 Task: Change the calendar setting to show the total number of items.
Action: Mouse moved to (14, 78)
Screenshot: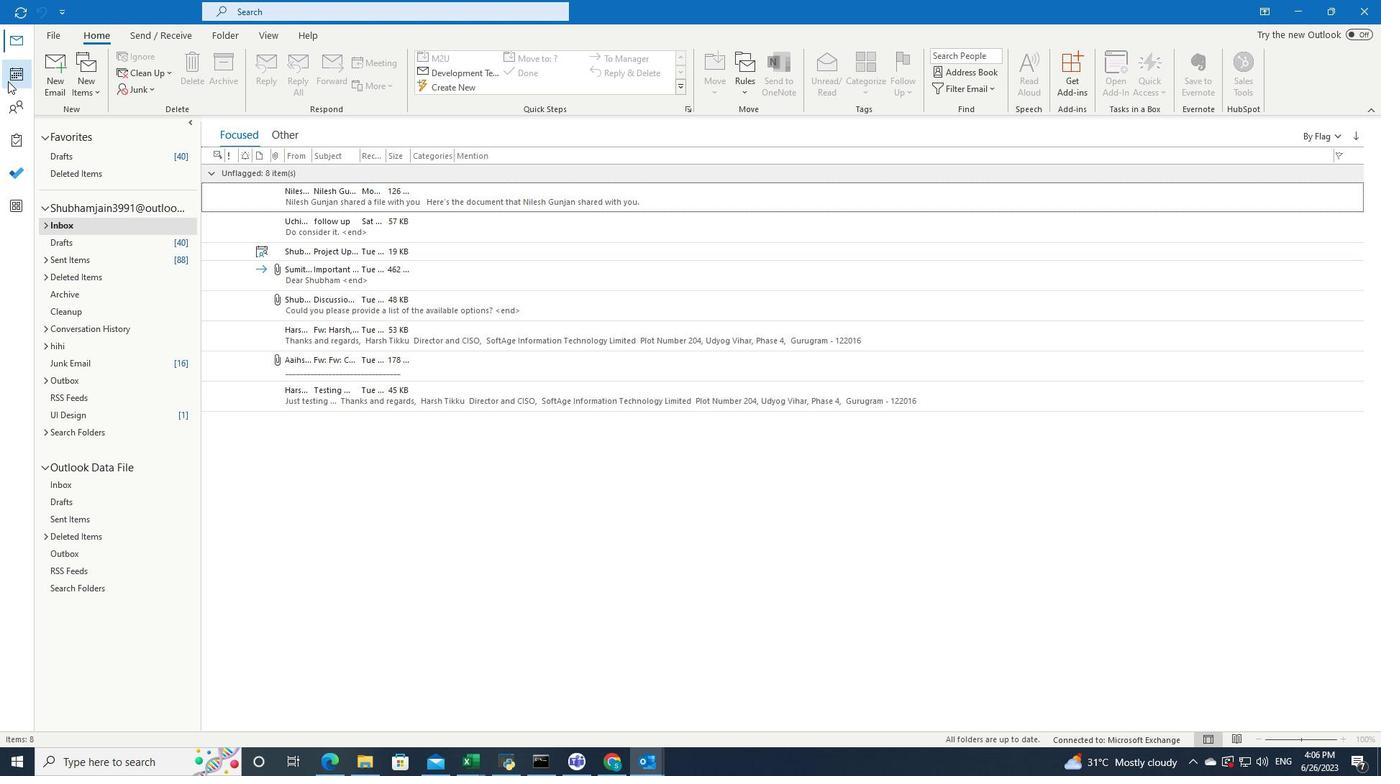
Action: Mouse pressed left at (14, 78)
Screenshot: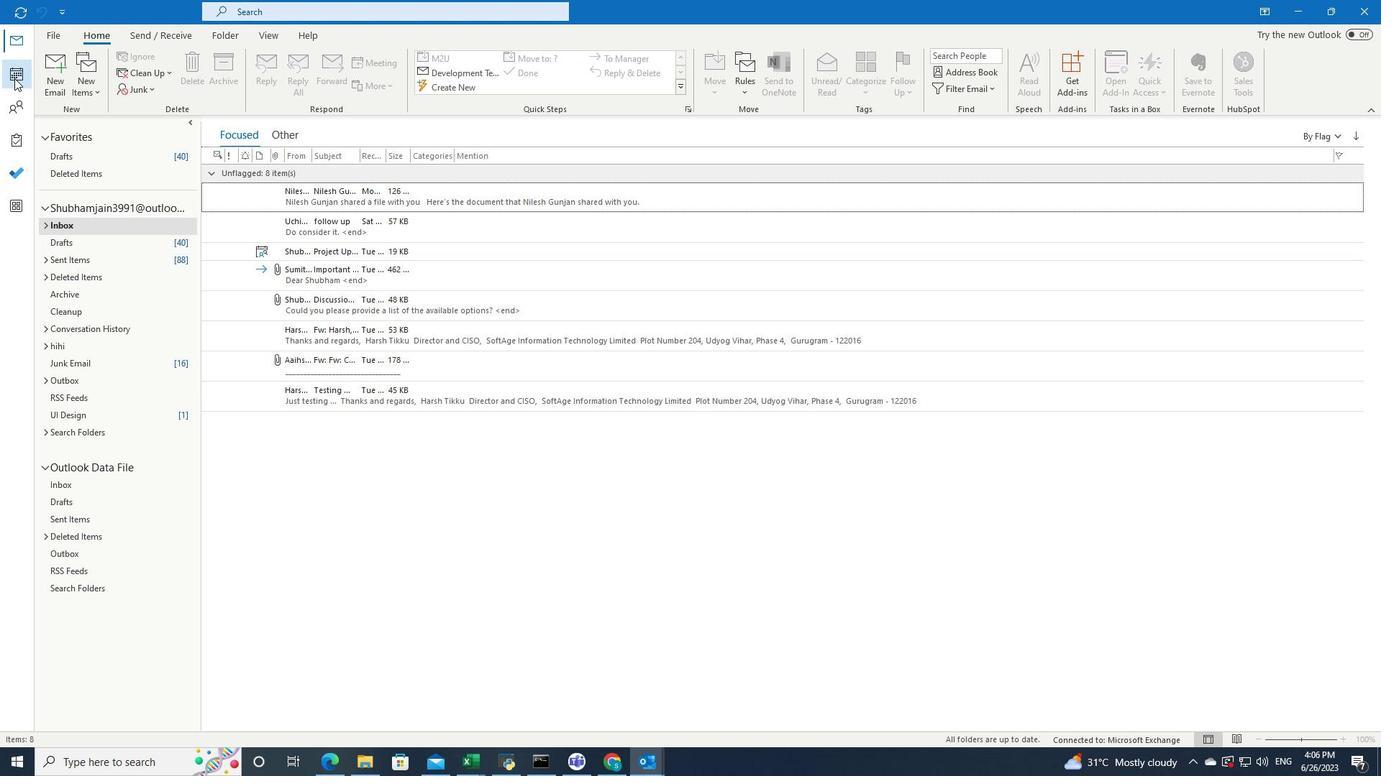 
Action: Mouse moved to (228, 33)
Screenshot: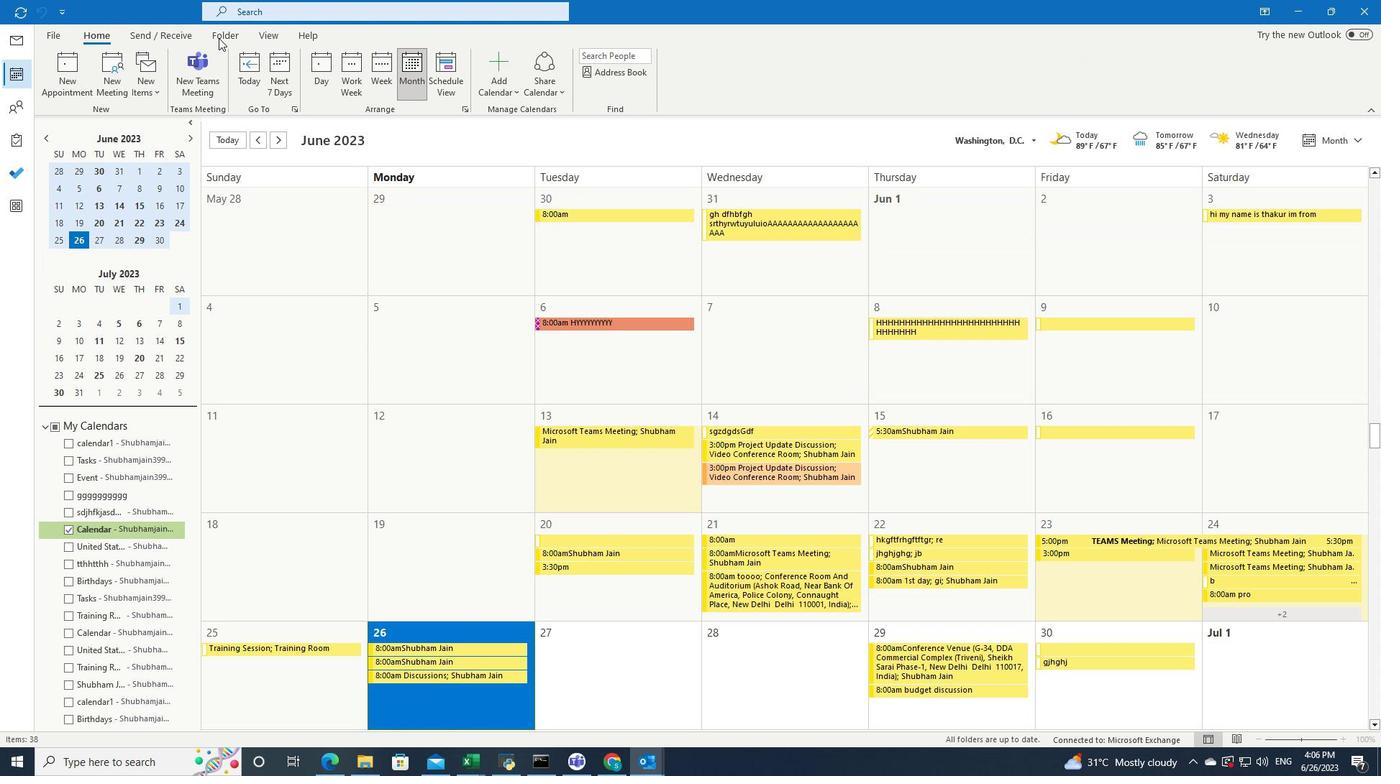 
Action: Mouse pressed left at (228, 33)
Screenshot: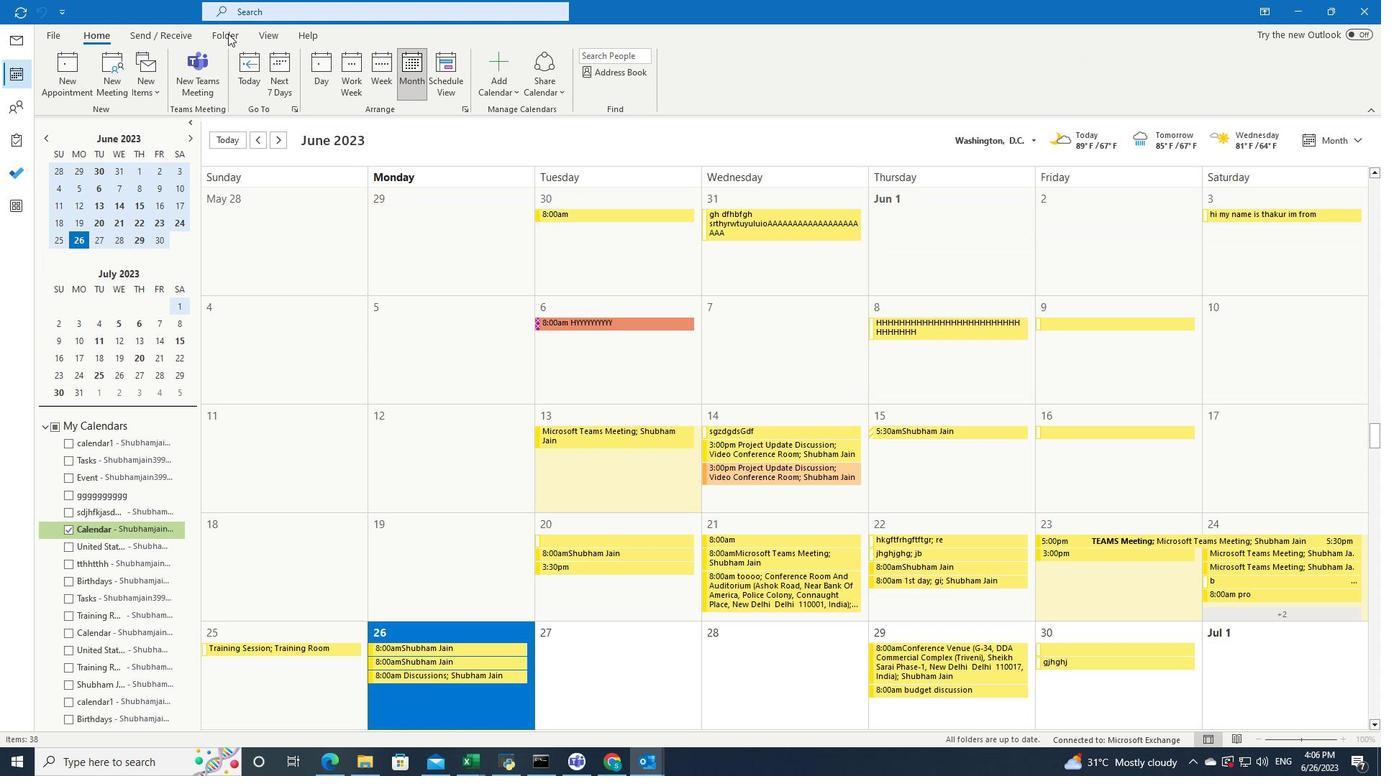 
Action: Mouse moved to (336, 88)
Screenshot: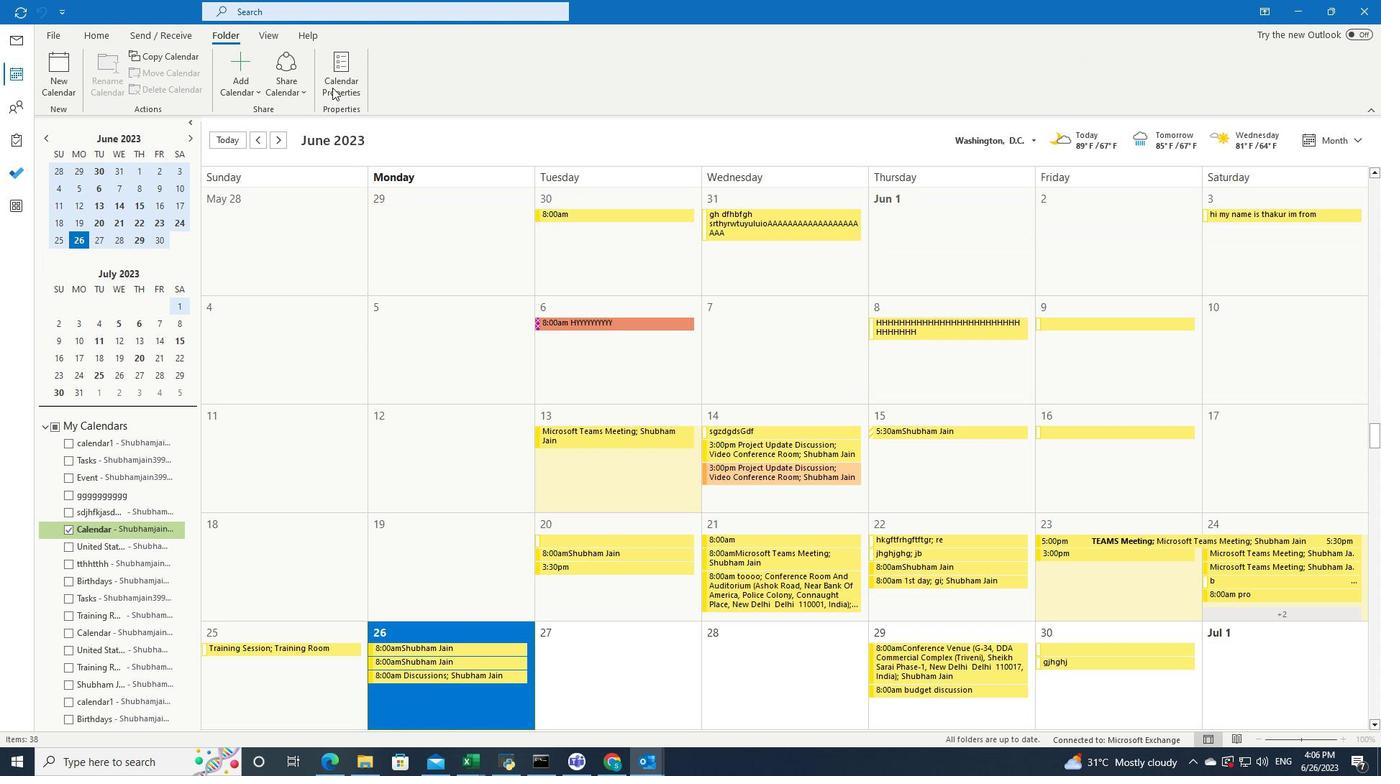 
Action: Mouse pressed left at (336, 88)
Screenshot: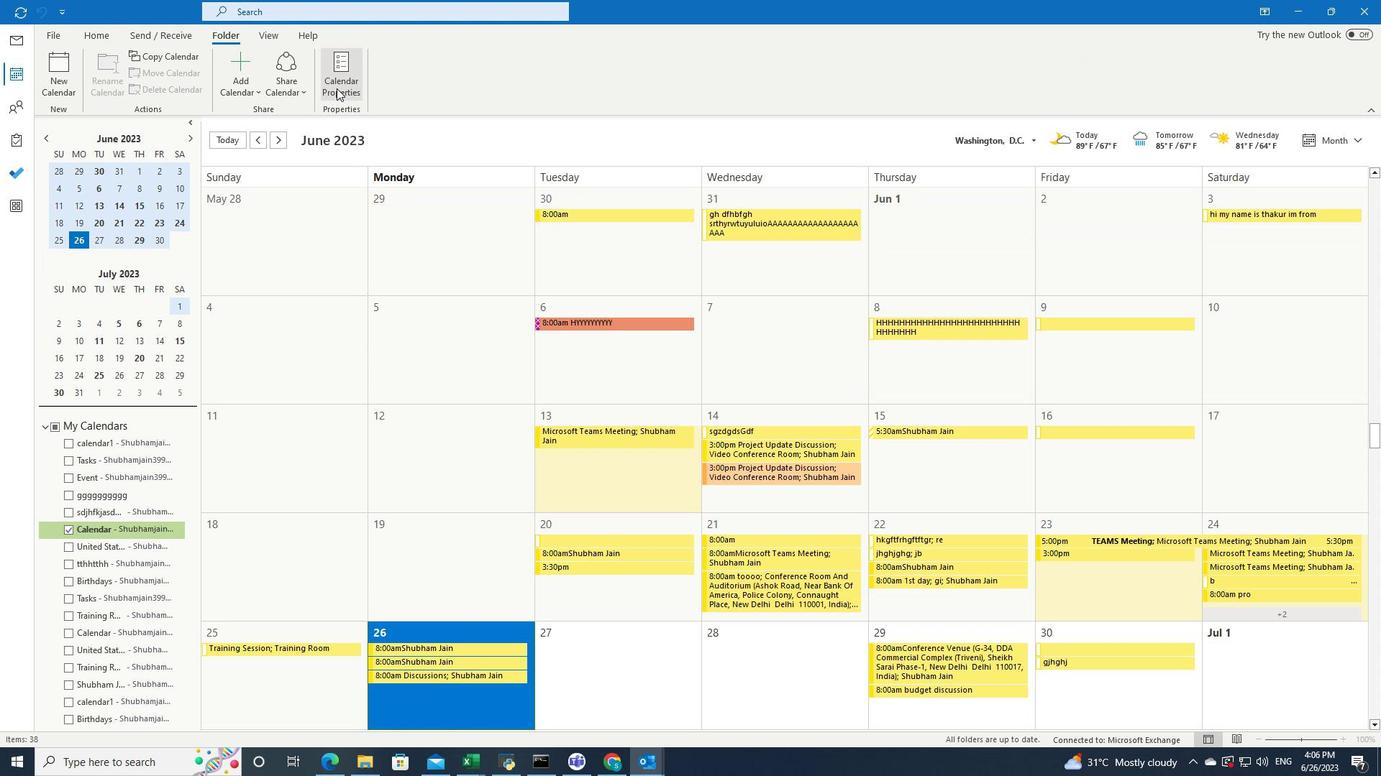 
Action: Mouse moved to (570, 363)
Screenshot: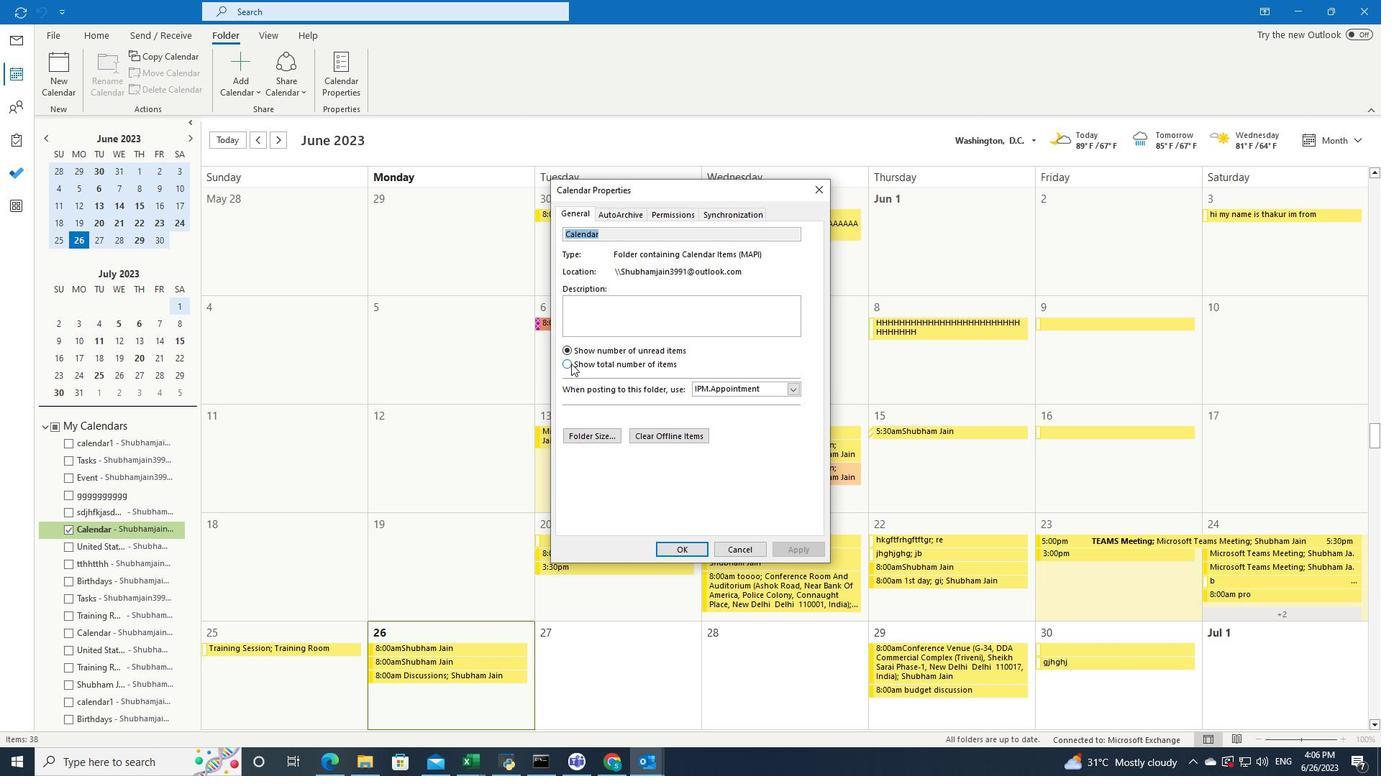 
Action: Mouse pressed left at (570, 363)
Screenshot: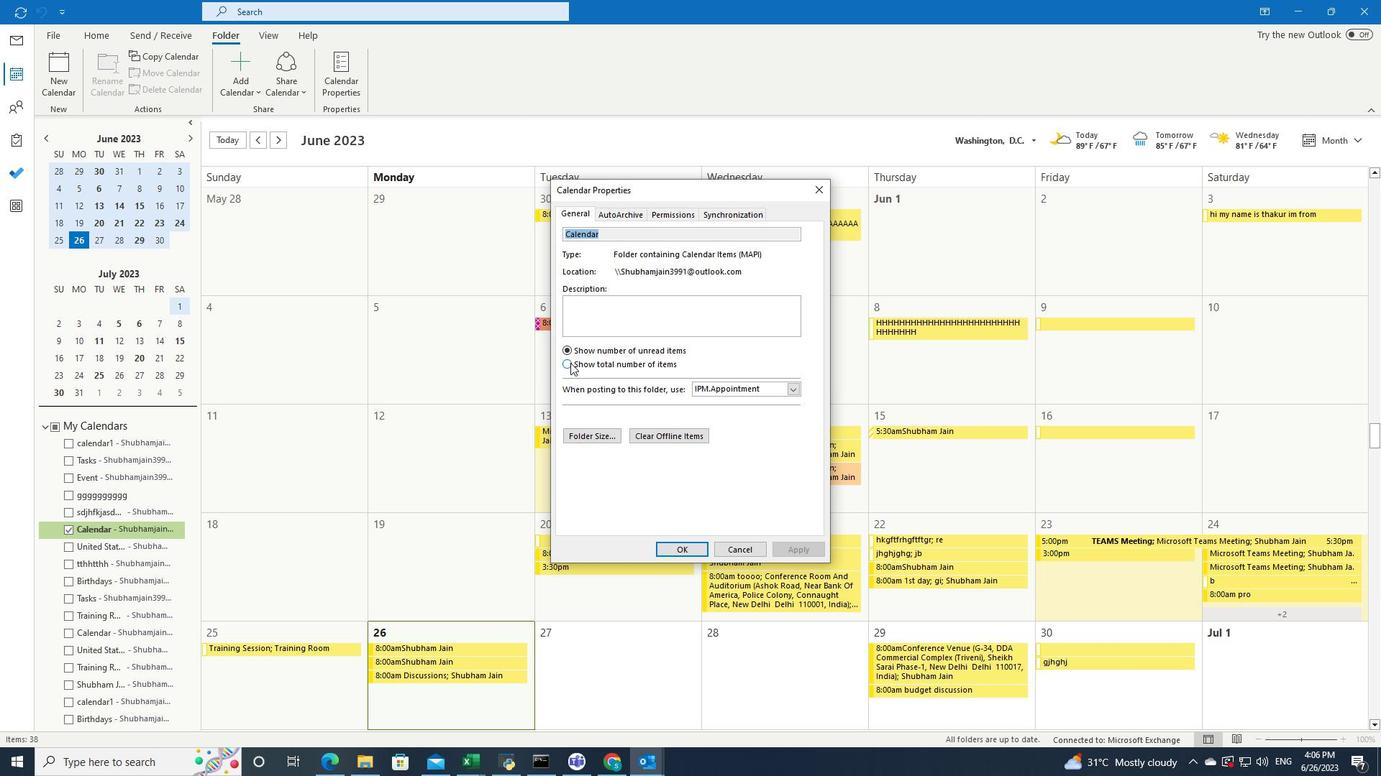 
Action: Mouse moved to (676, 549)
Screenshot: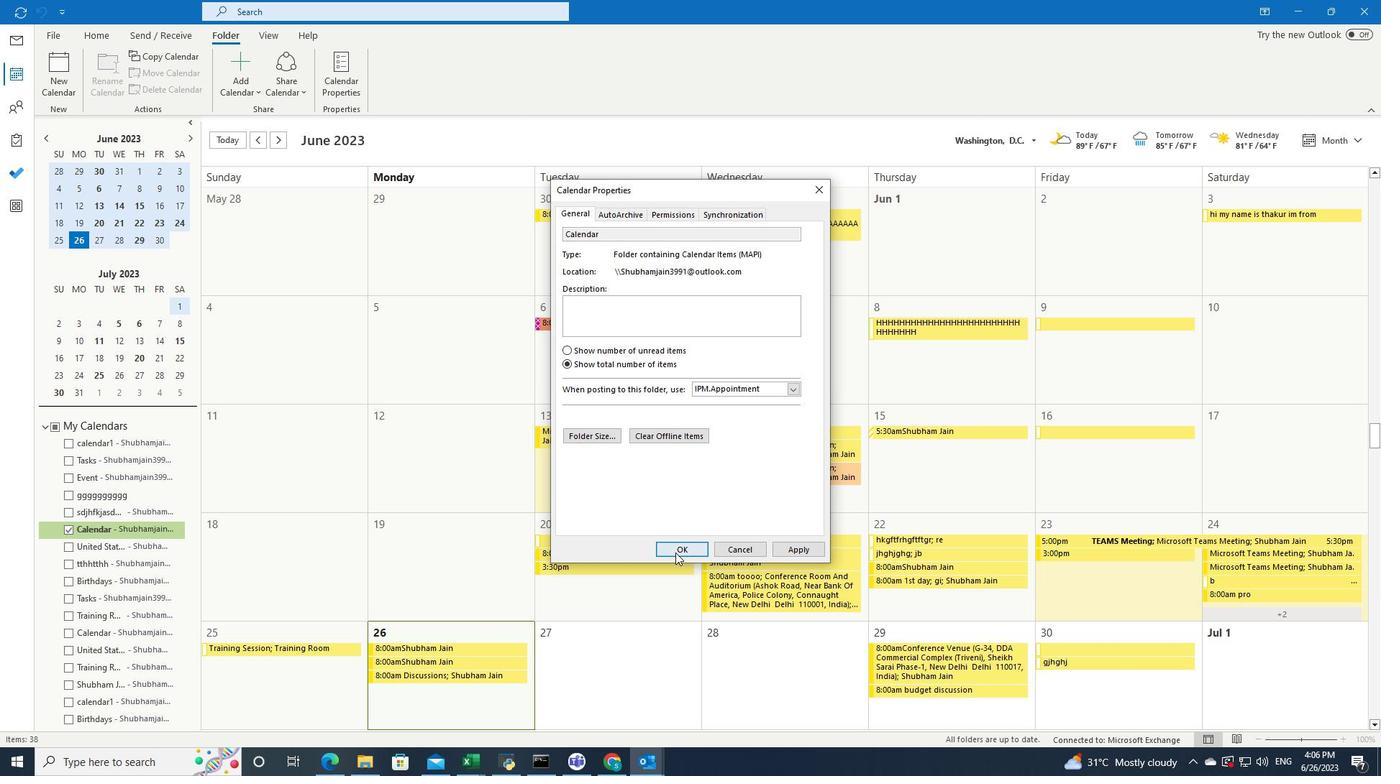 
Action: Mouse pressed left at (676, 549)
Screenshot: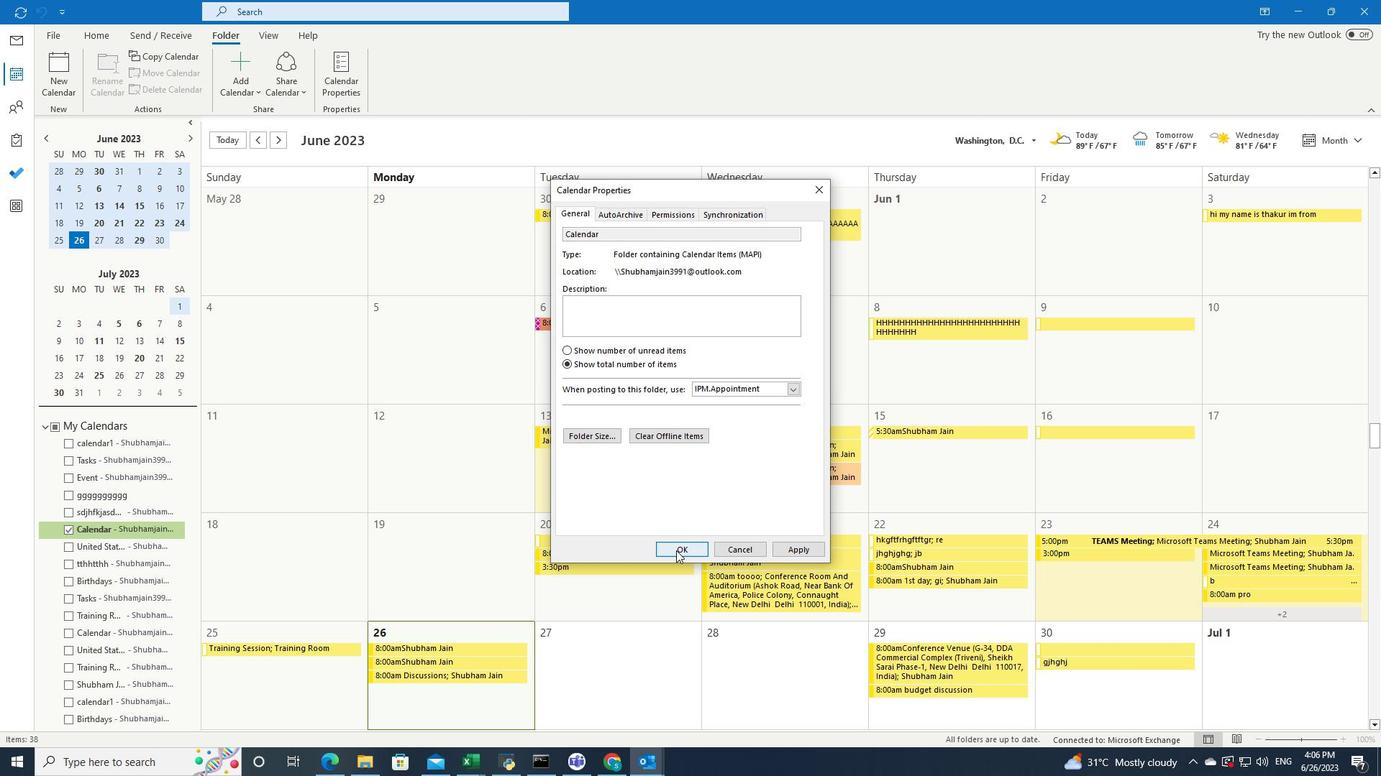 
